 Task: Add Boiron Arnica Gel to the cart.
Action: Mouse moved to (245, 122)
Screenshot: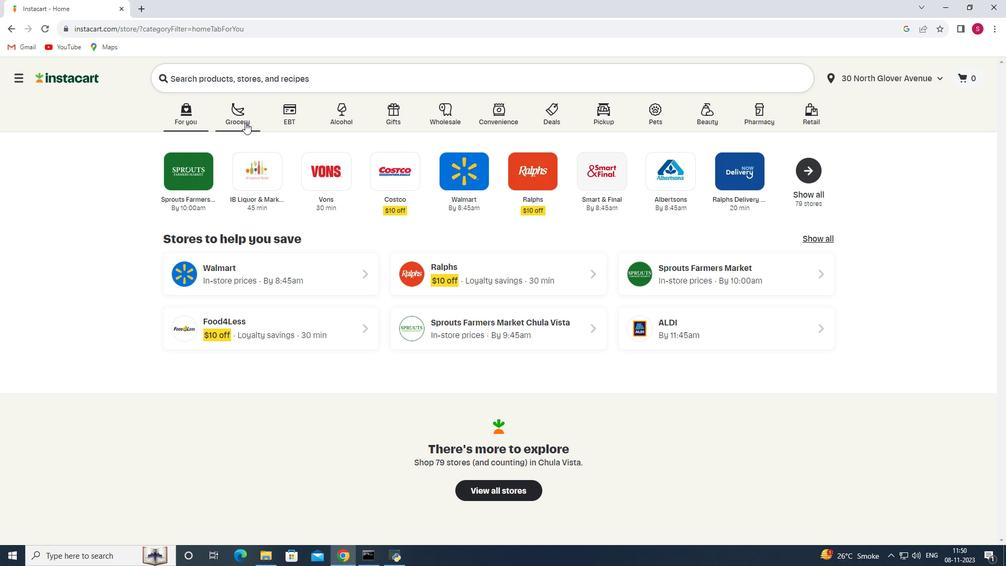 
Action: Mouse pressed left at (245, 122)
Screenshot: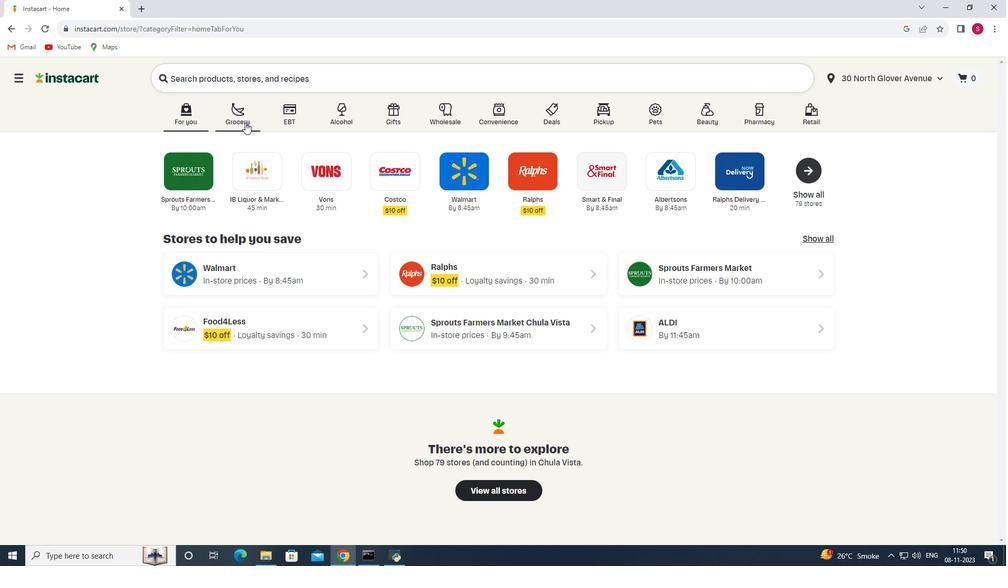 
Action: Mouse moved to (246, 298)
Screenshot: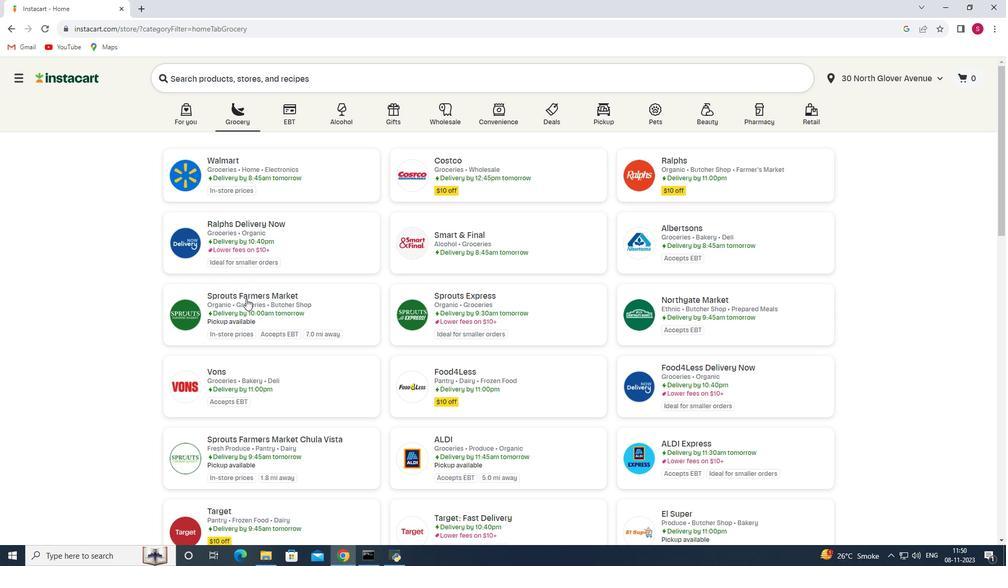 
Action: Mouse pressed left at (246, 298)
Screenshot: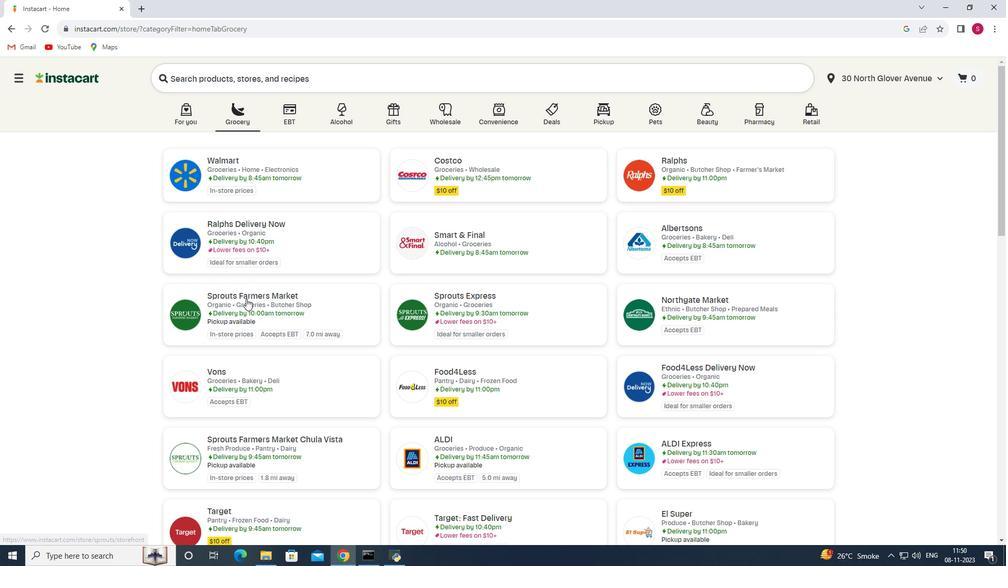 
Action: Mouse moved to (78, 304)
Screenshot: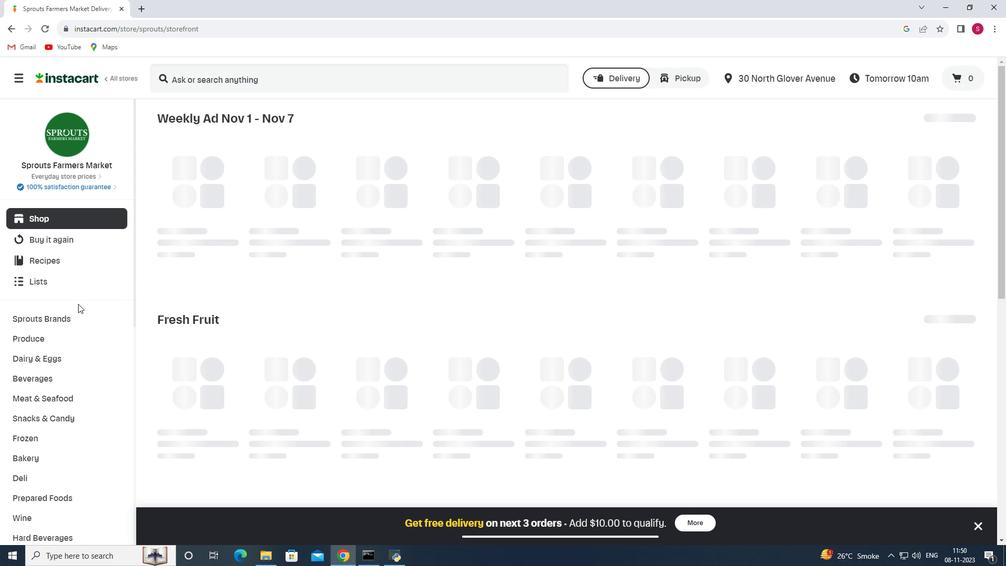 
Action: Mouse scrolled (78, 303) with delta (0, 0)
Screenshot: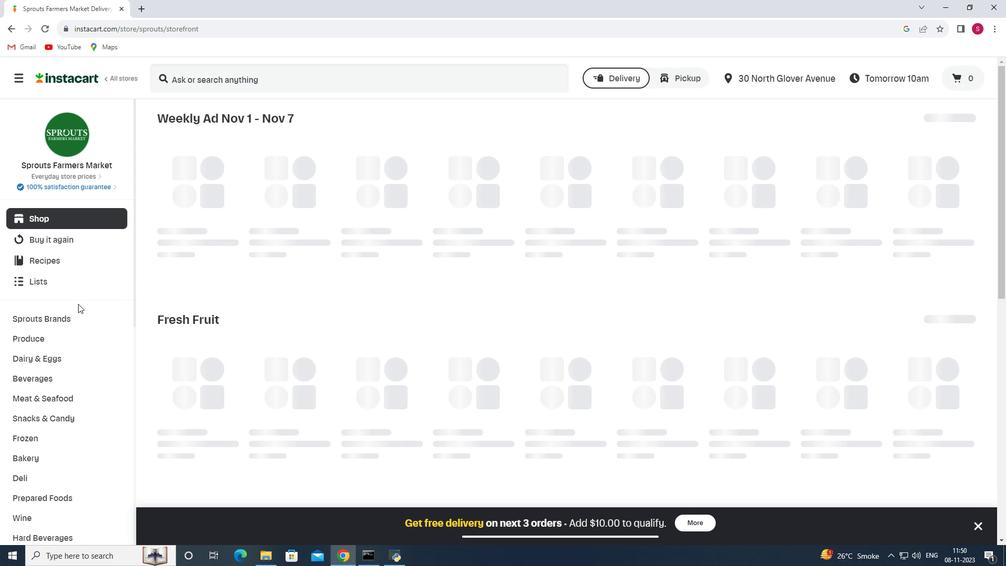 
Action: Mouse scrolled (78, 303) with delta (0, 0)
Screenshot: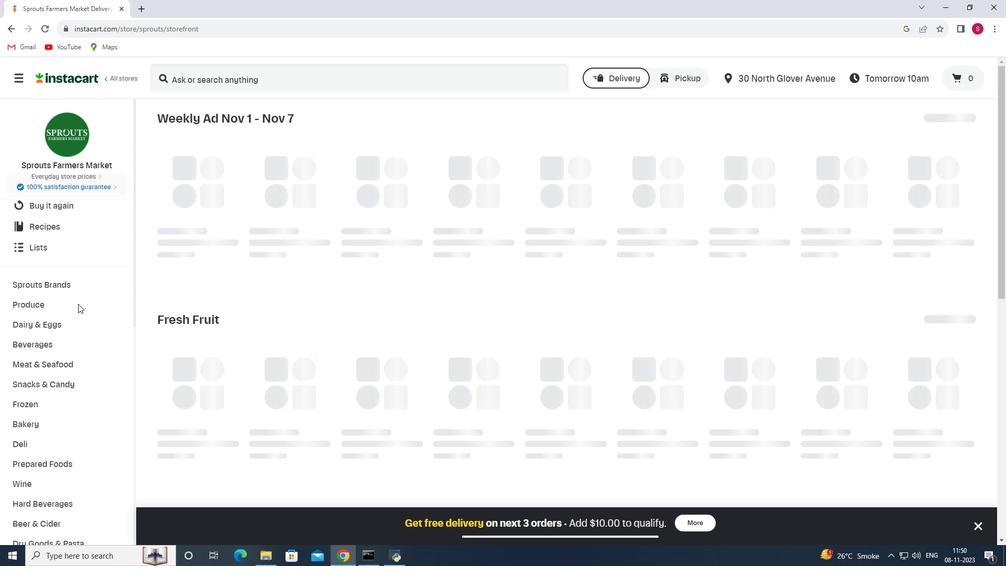 
Action: Mouse scrolled (78, 303) with delta (0, 0)
Screenshot: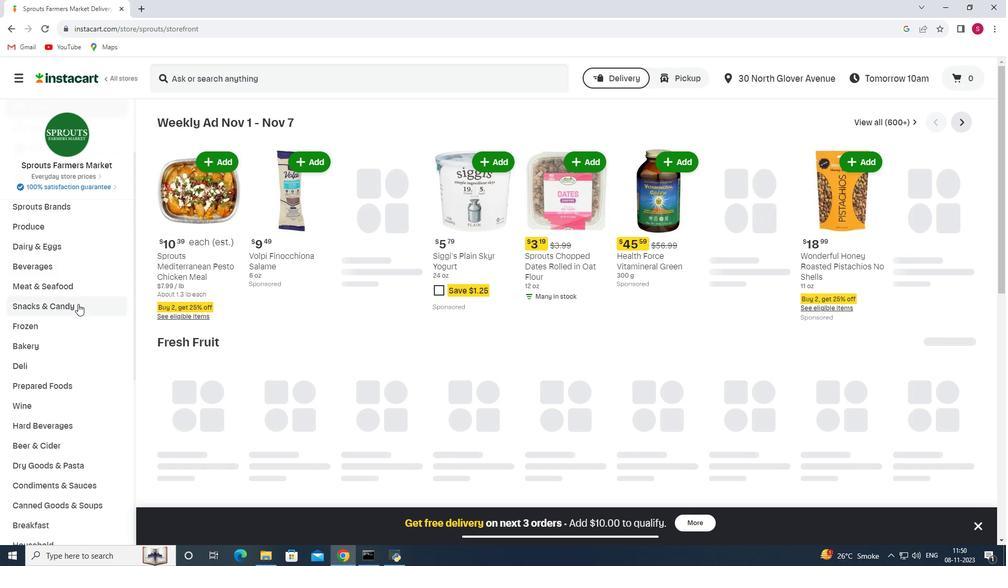 
Action: Mouse scrolled (78, 303) with delta (0, 0)
Screenshot: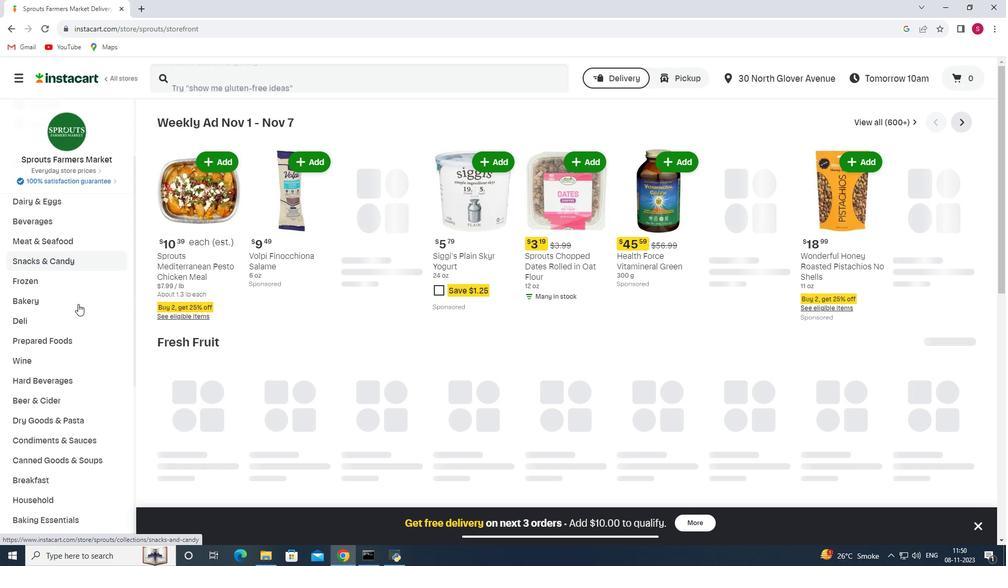 
Action: Mouse scrolled (78, 303) with delta (0, 0)
Screenshot: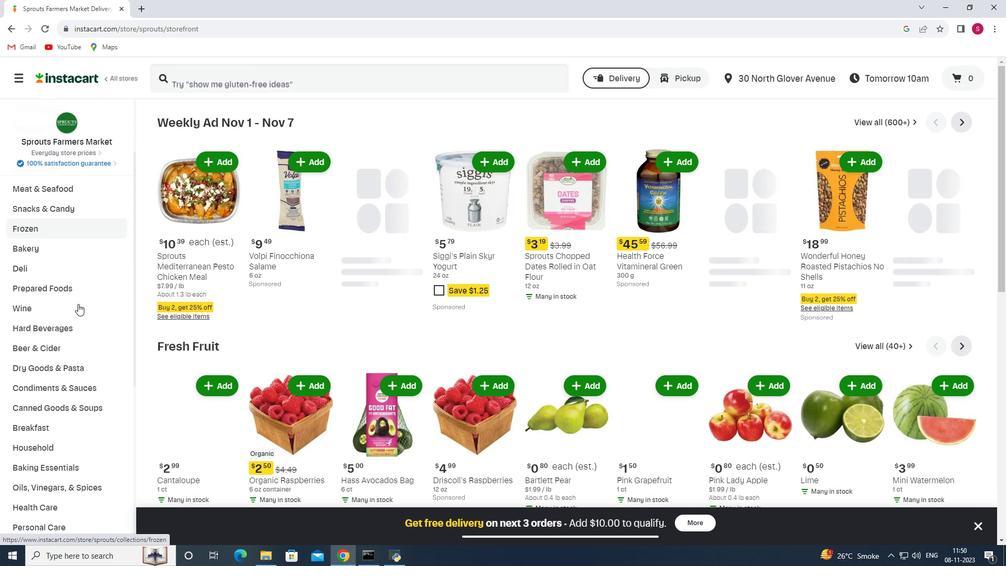
Action: Mouse scrolled (78, 303) with delta (0, 0)
Screenshot: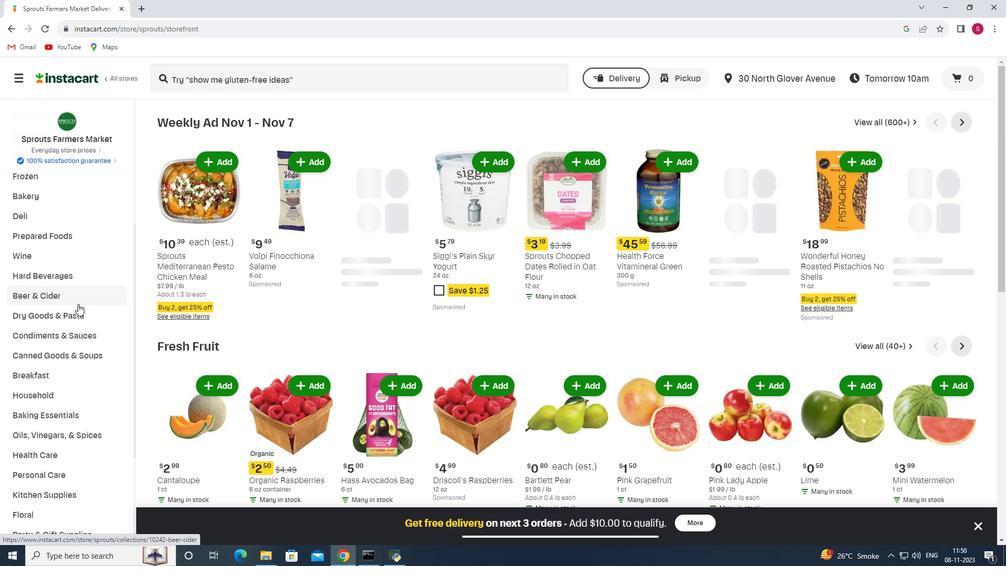 
Action: Mouse scrolled (78, 303) with delta (0, 0)
Screenshot: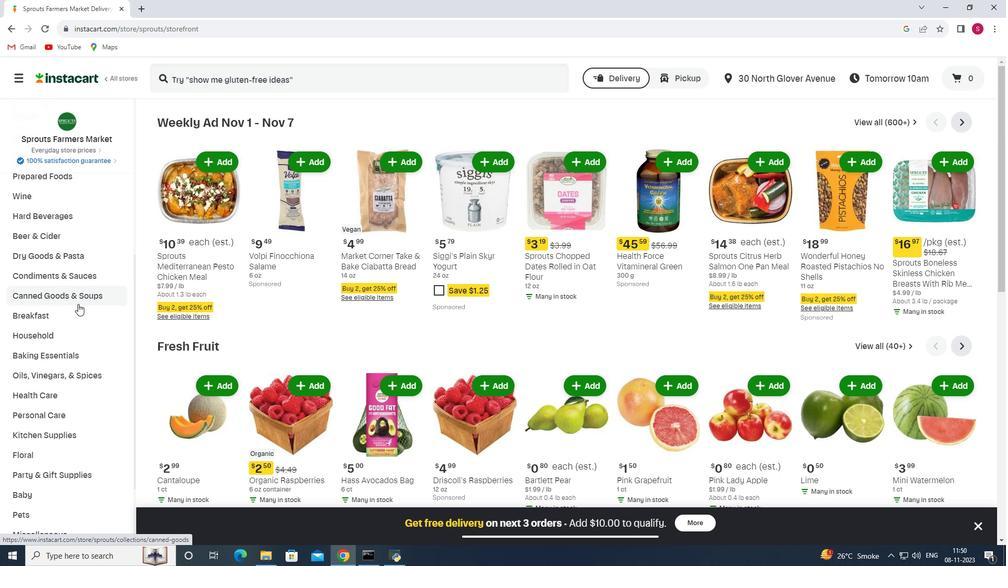 
Action: Mouse scrolled (78, 303) with delta (0, 0)
Screenshot: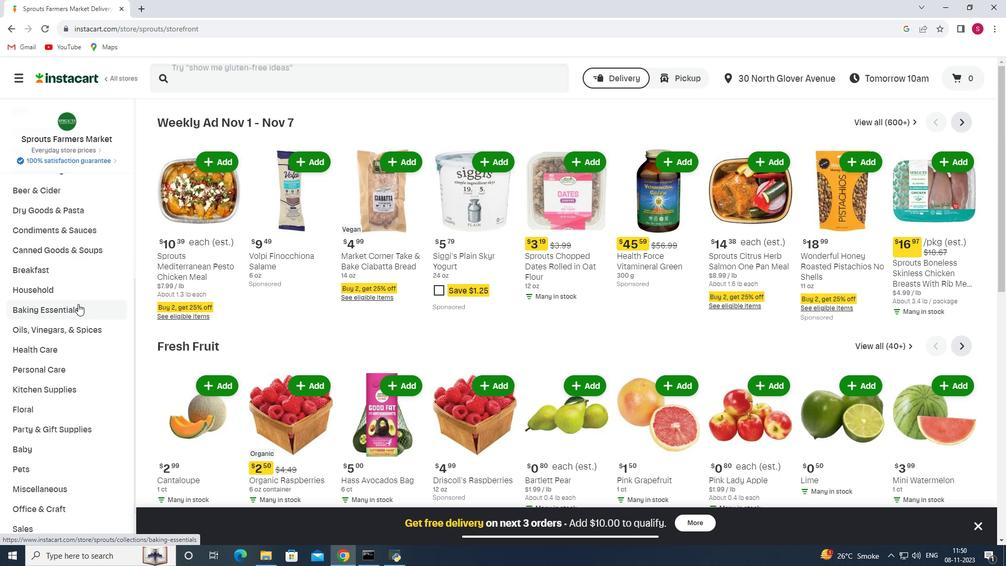 
Action: Mouse moved to (66, 305)
Screenshot: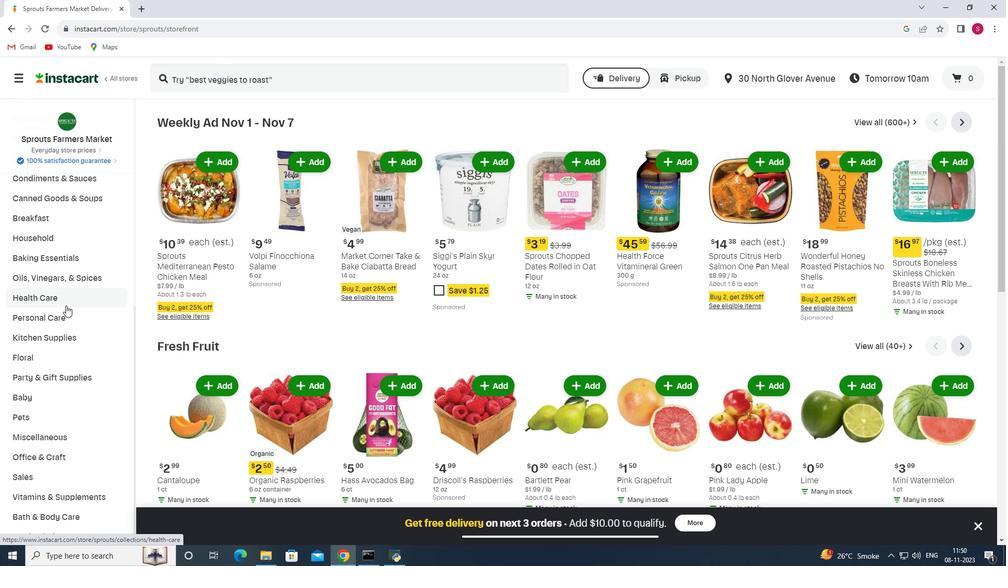 
Action: Mouse pressed left at (66, 305)
Screenshot: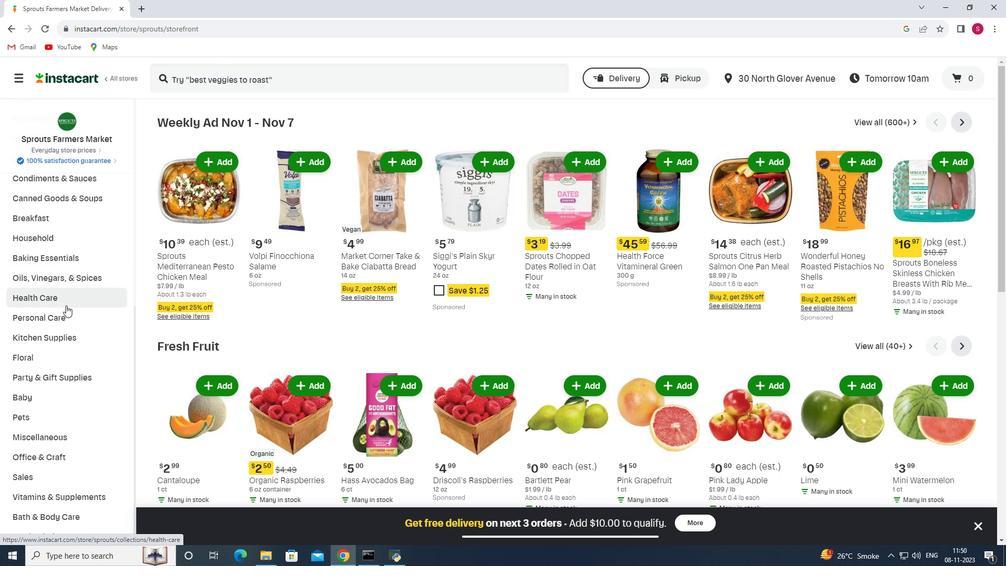 
Action: Mouse moved to (370, 146)
Screenshot: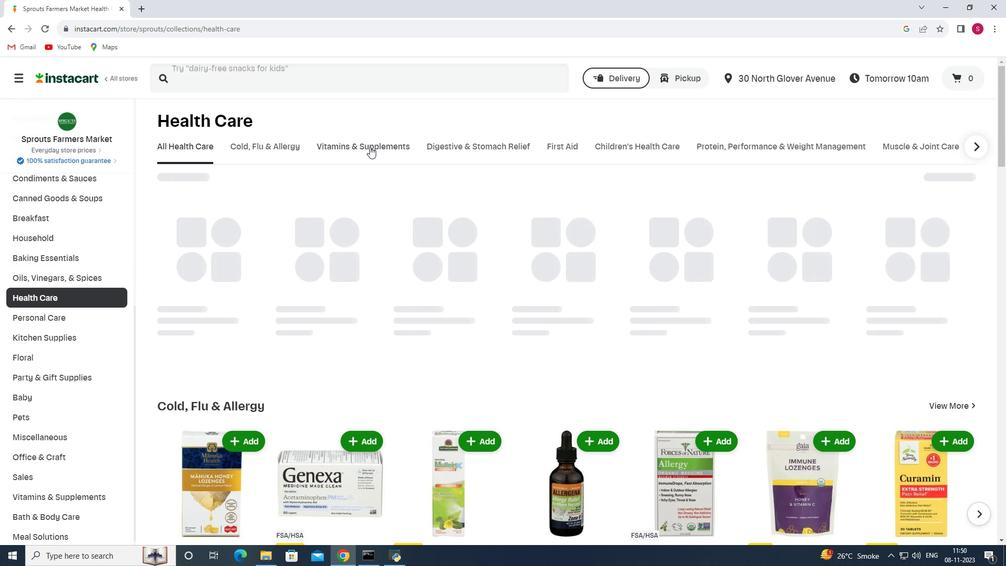 
Action: Mouse pressed left at (370, 146)
Screenshot: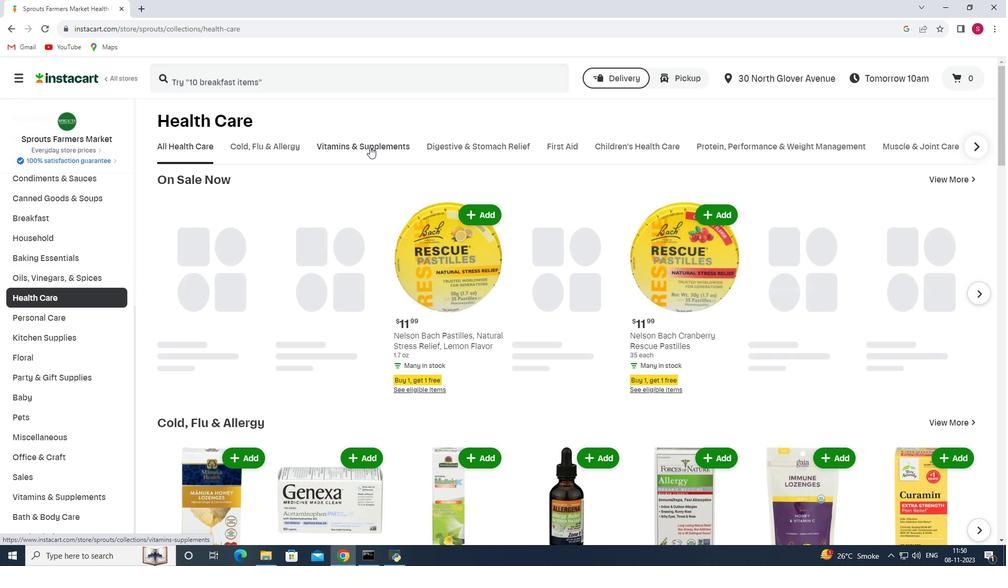 
Action: Mouse moved to (825, 194)
Screenshot: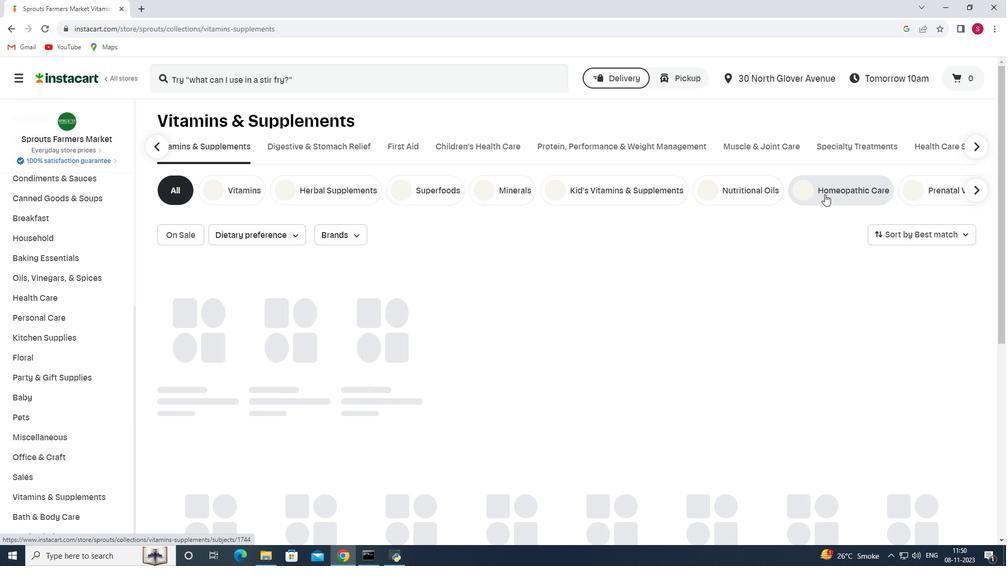 
Action: Mouse pressed left at (825, 194)
Screenshot: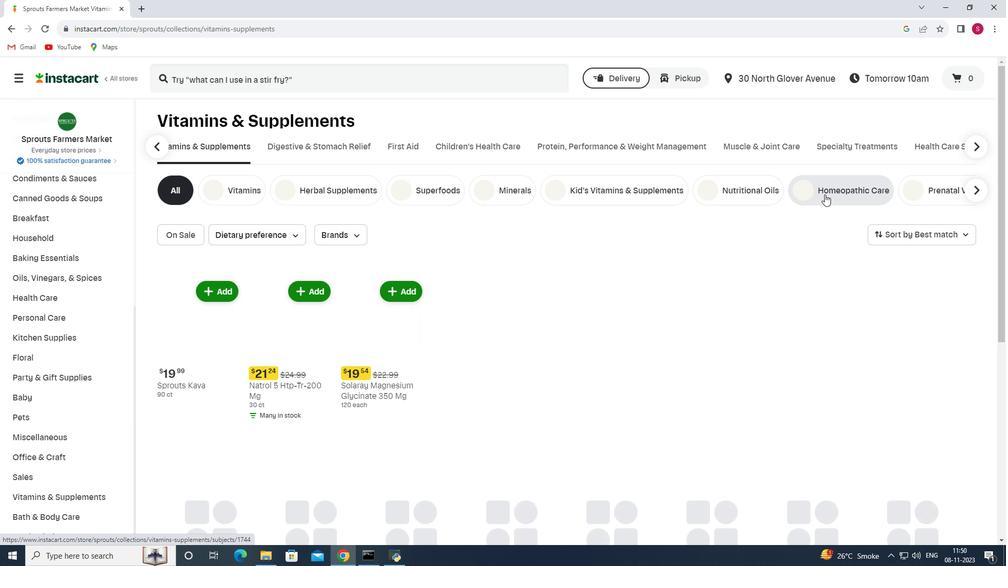 
Action: Mouse moved to (265, 77)
Screenshot: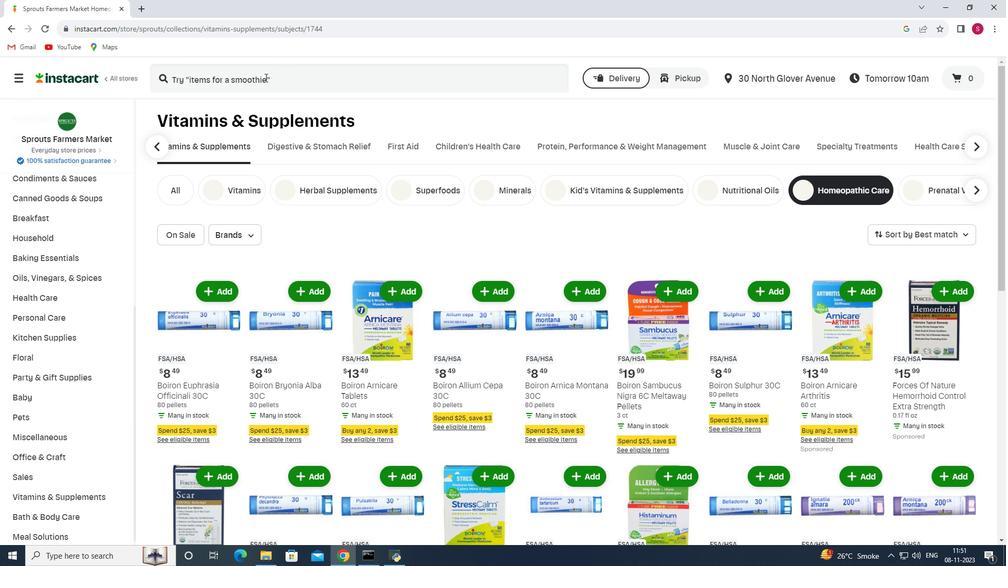 
Action: Mouse pressed left at (265, 77)
Screenshot: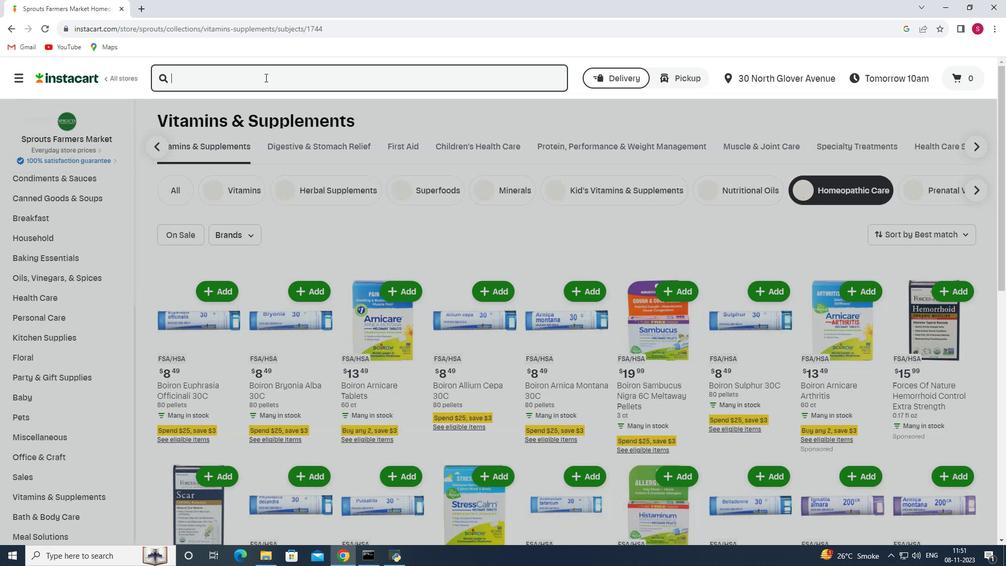 
Action: Key pressed <Key.shift><Key.shift><Key.shift><Key.shift><Key.shift><Key.shift><Key.shift><Key.shift><Key.shift><Key.shift>Boiron<Key.space><Key.shift>Arnica<Key.space><Key.shift>Gel<Key.enter>
Screenshot: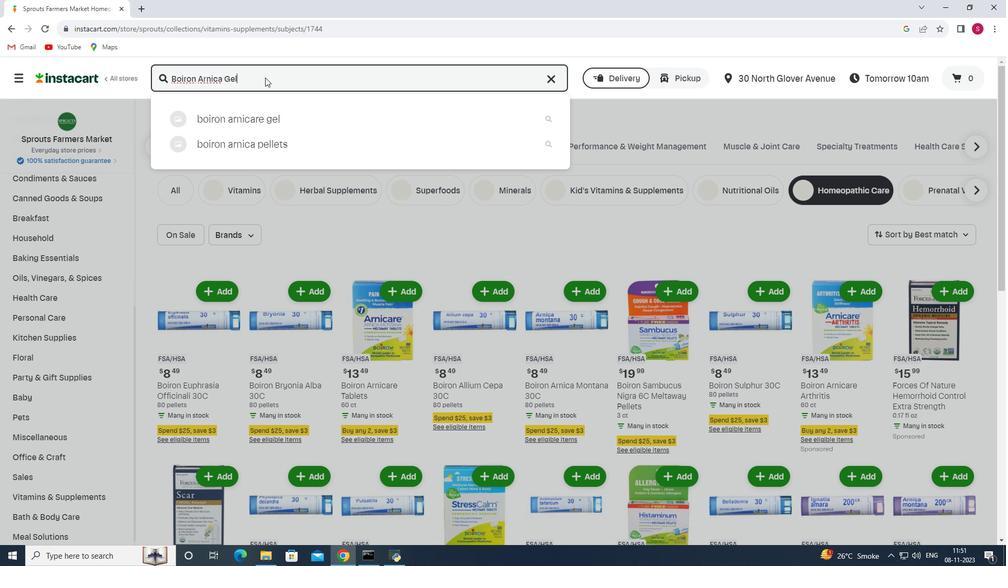 
Action: Mouse moved to (802, 268)
Screenshot: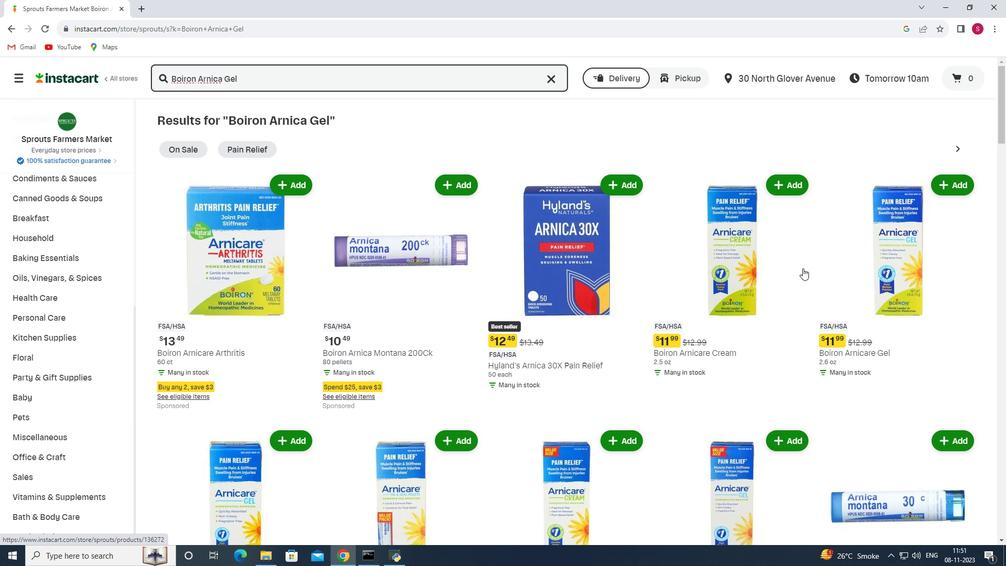 
Action: Mouse scrolled (802, 267) with delta (0, 0)
Screenshot: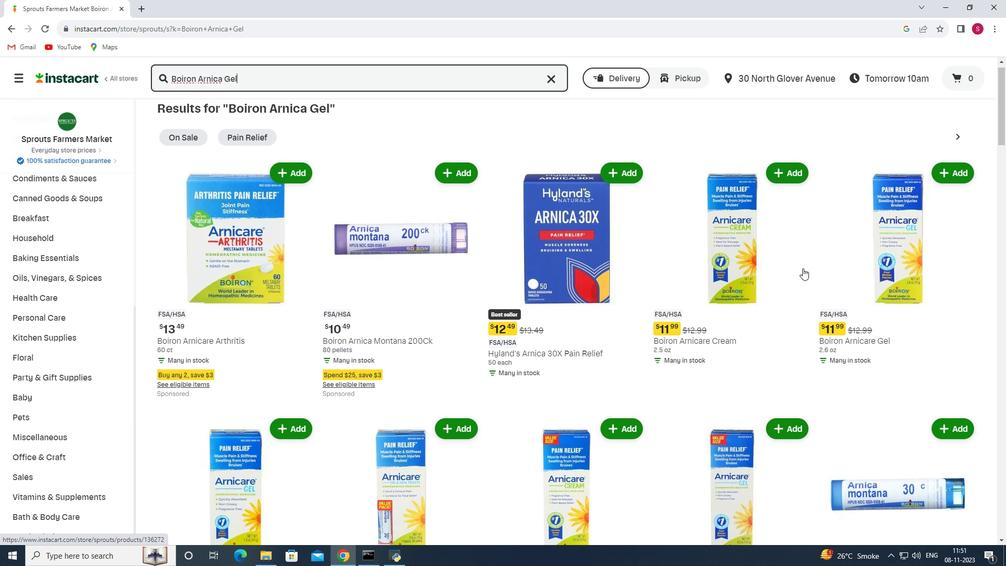 
Action: Mouse scrolled (802, 267) with delta (0, 0)
Screenshot: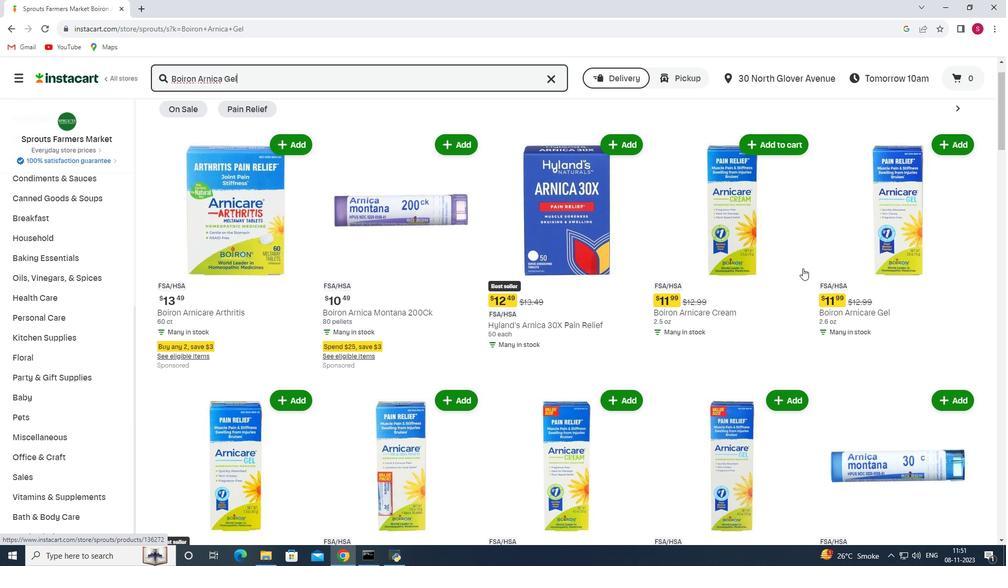 
Action: Mouse moved to (652, 289)
Screenshot: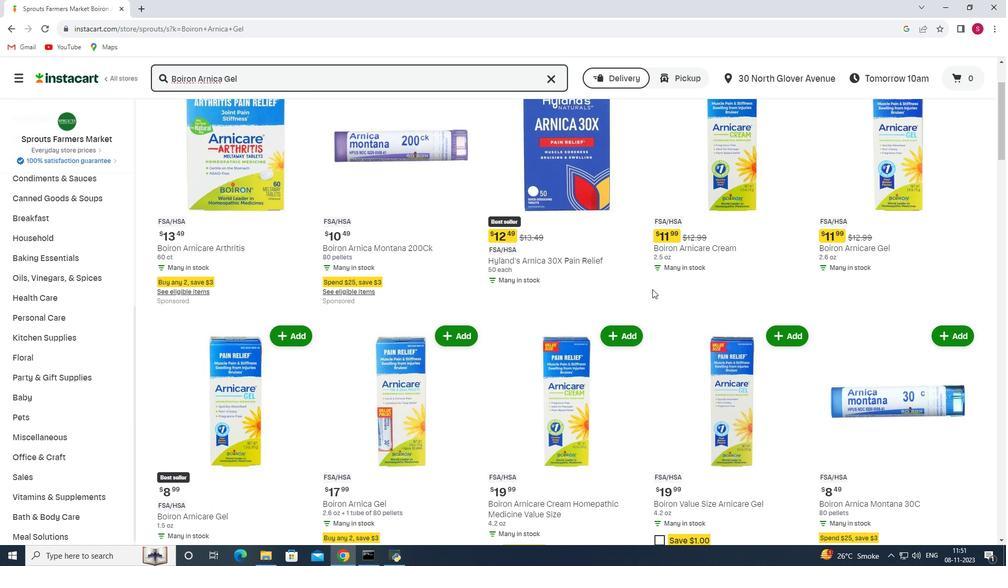 
Action: Mouse scrolled (652, 288) with delta (0, 0)
Screenshot: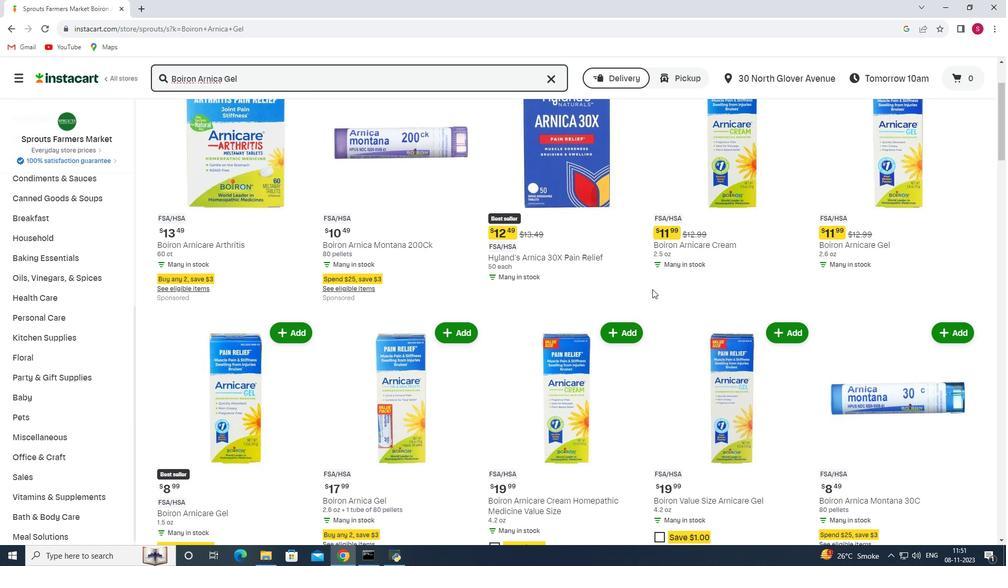 
Action: Mouse moved to (461, 285)
Screenshot: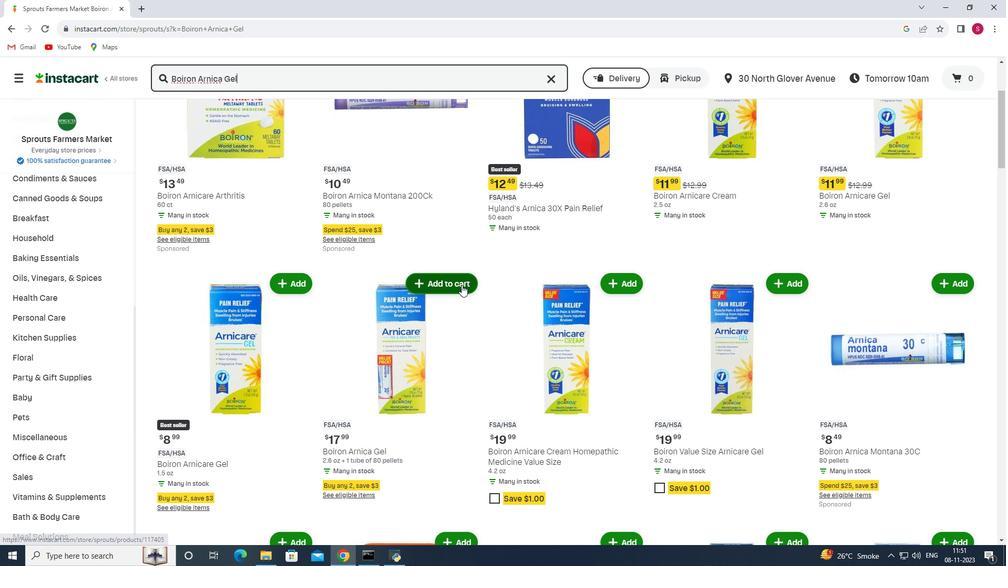 
Action: Mouse pressed left at (461, 285)
Screenshot: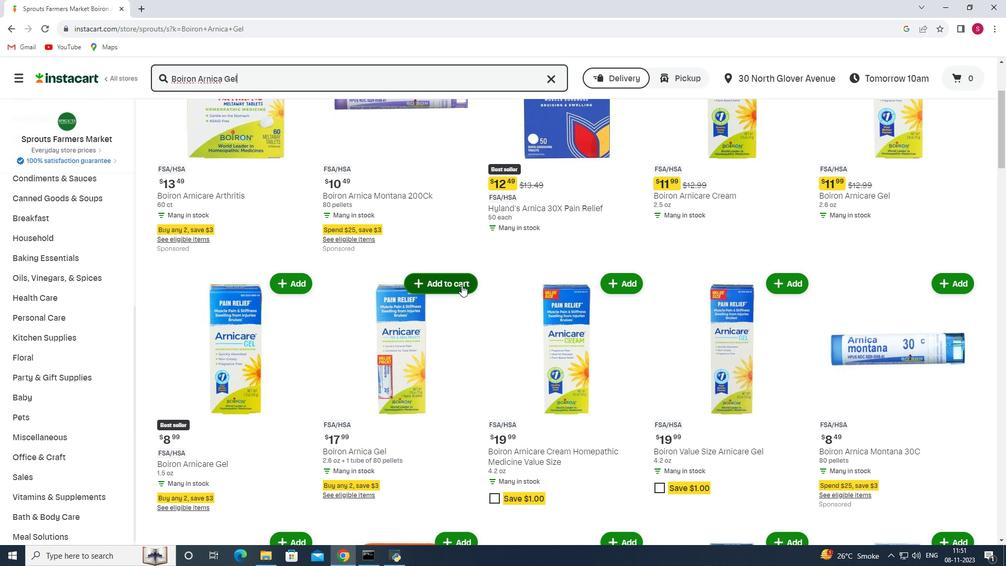 
Action: Mouse moved to (461, 301)
Screenshot: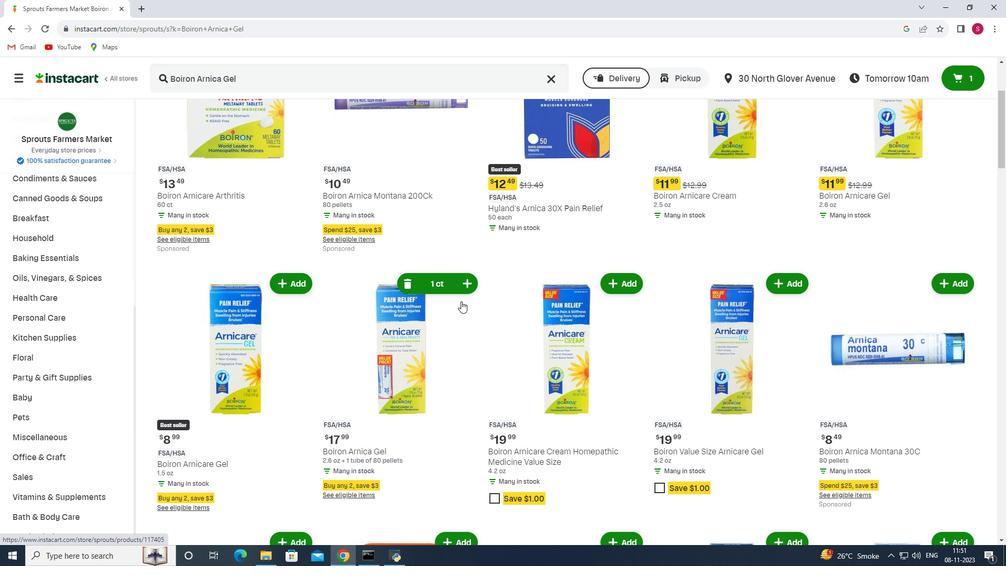 
